Task: Create a scrum project ToxicWorks.
Action: Mouse moved to (214, 64)
Screenshot: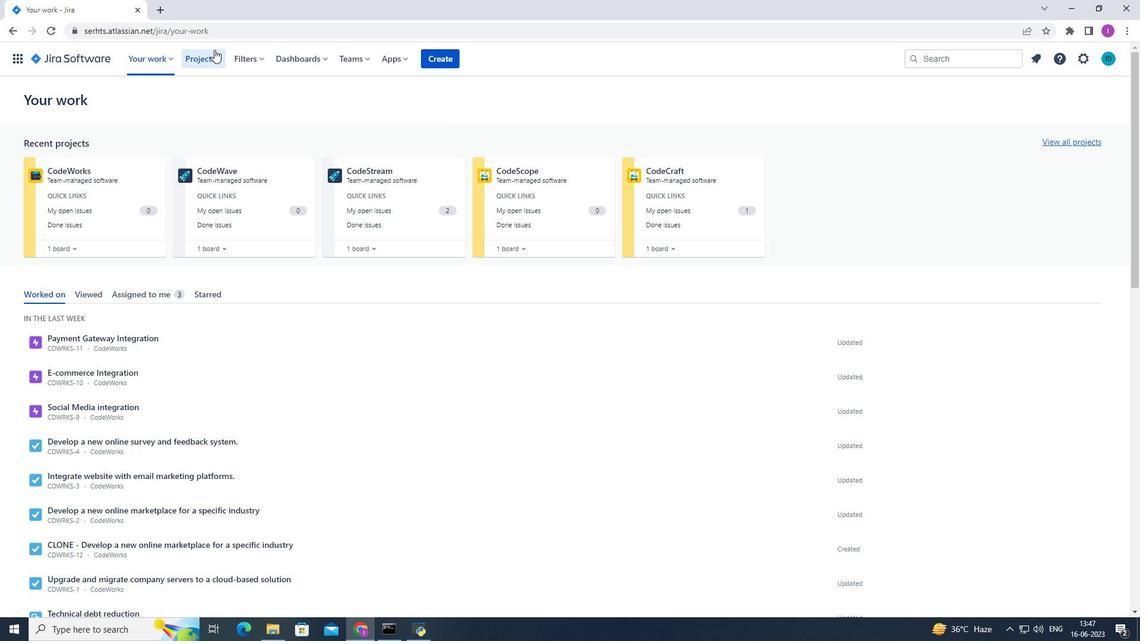 
Action: Mouse pressed left at (214, 64)
Screenshot: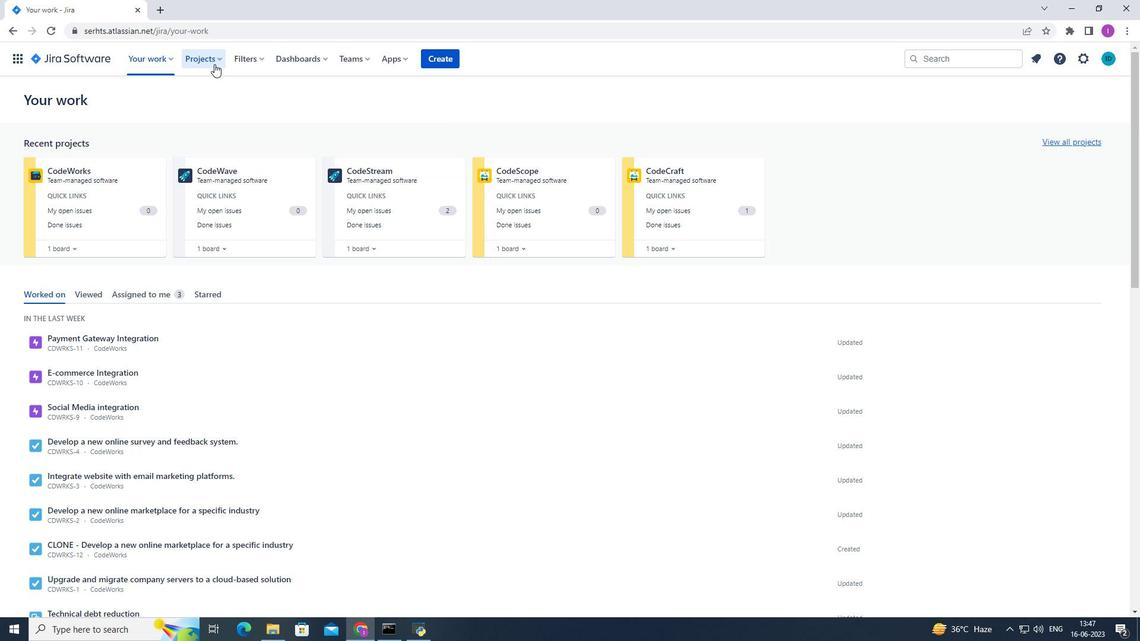 
Action: Mouse moved to (229, 298)
Screenshot: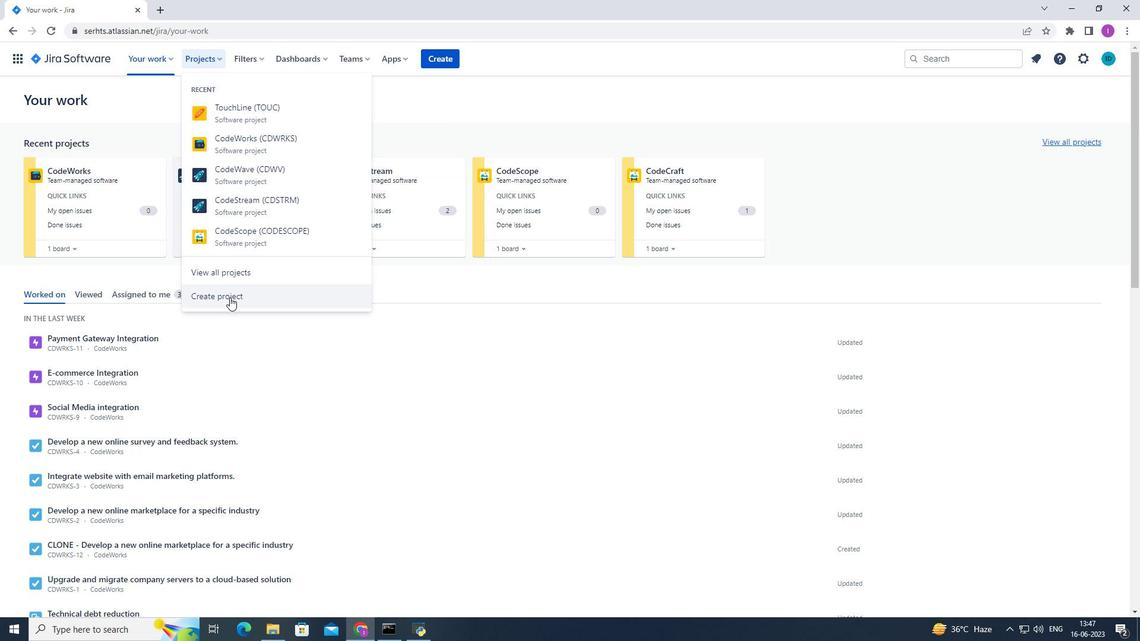 
Action: Mouse pressed left at (229, 298)
Screenshot: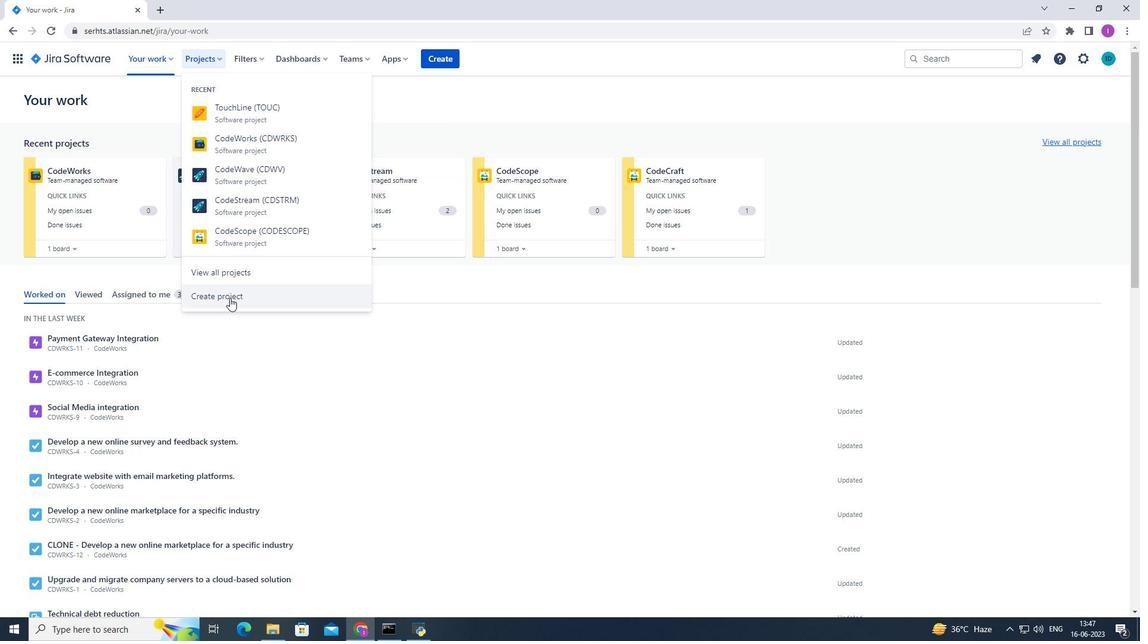 
Action: Mouse moved to (540, 301)
Screenshot: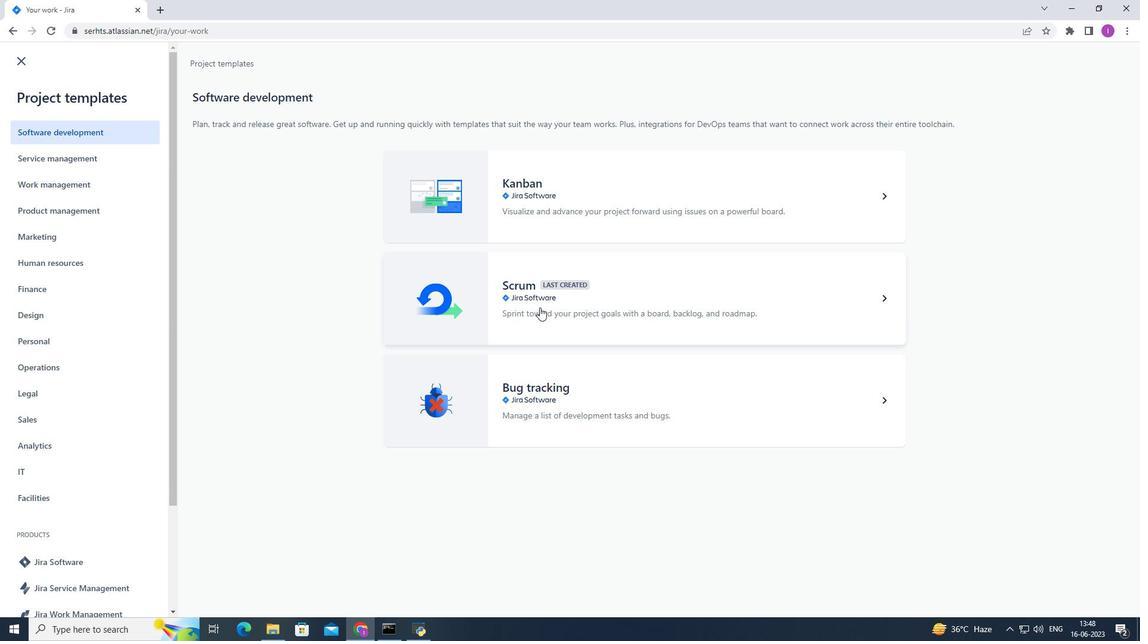 
Action: Mouse pressed left at (540, 301)
Screenshot: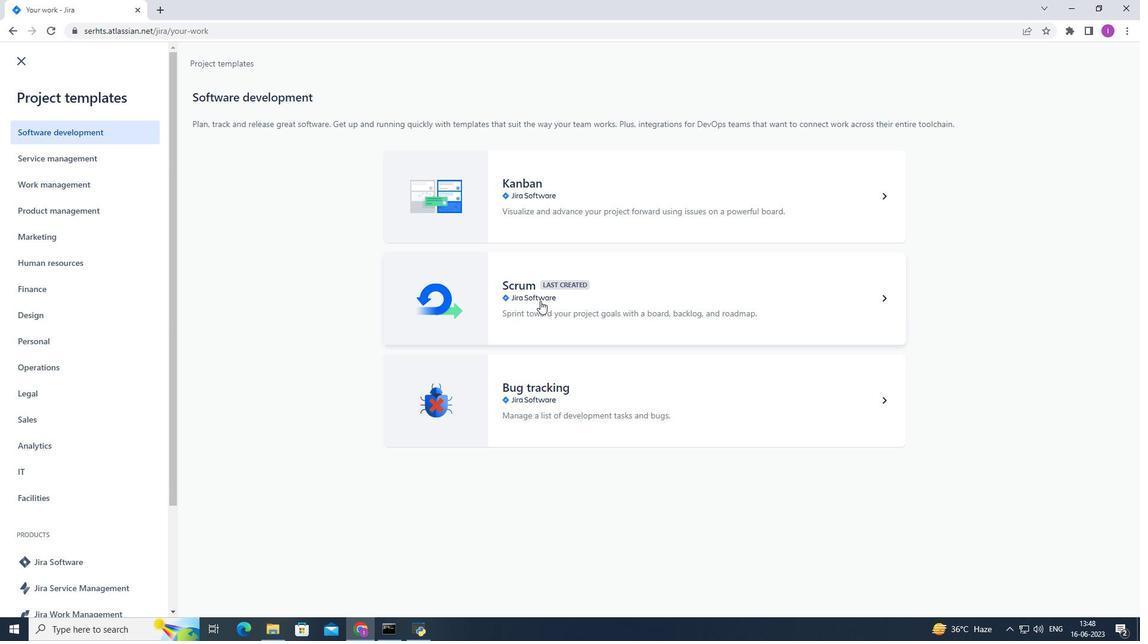 
Action: Mouse moved to (886, 588)
Screenshot: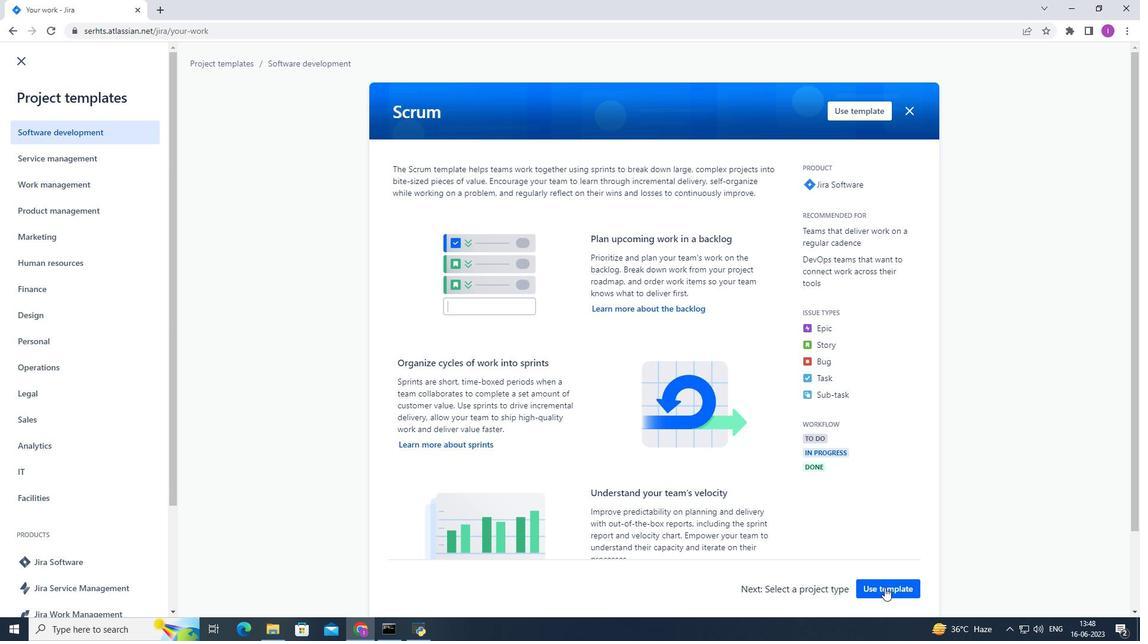 
Action: Mouse pressed left at (886, 588)
Screenshot: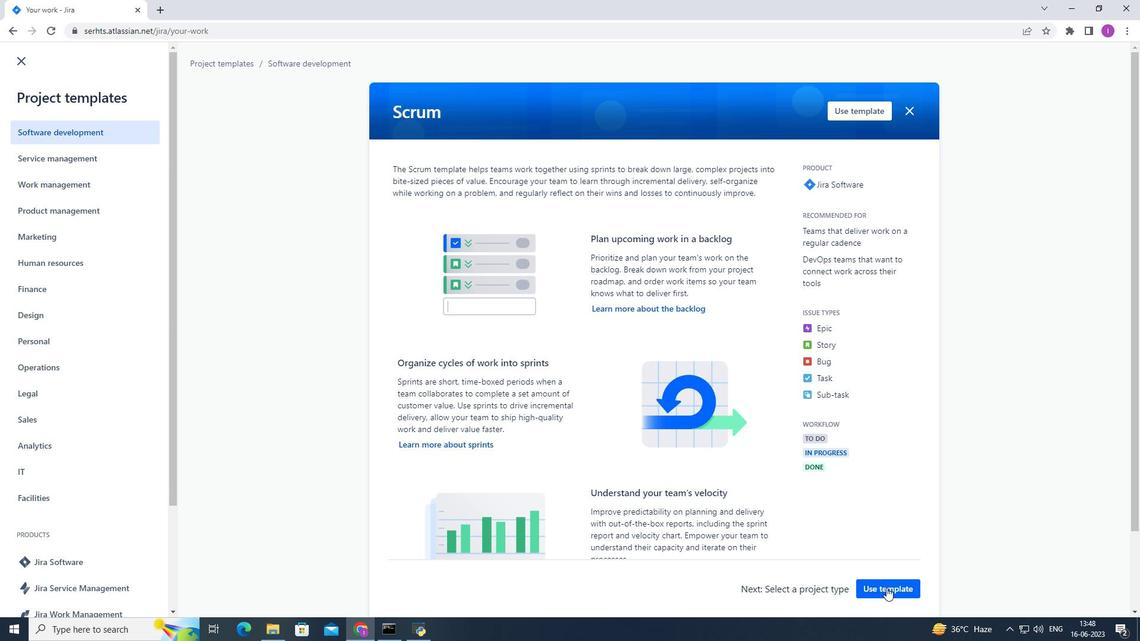 
Action: Mouse moved to (414, 585)
Screenshot: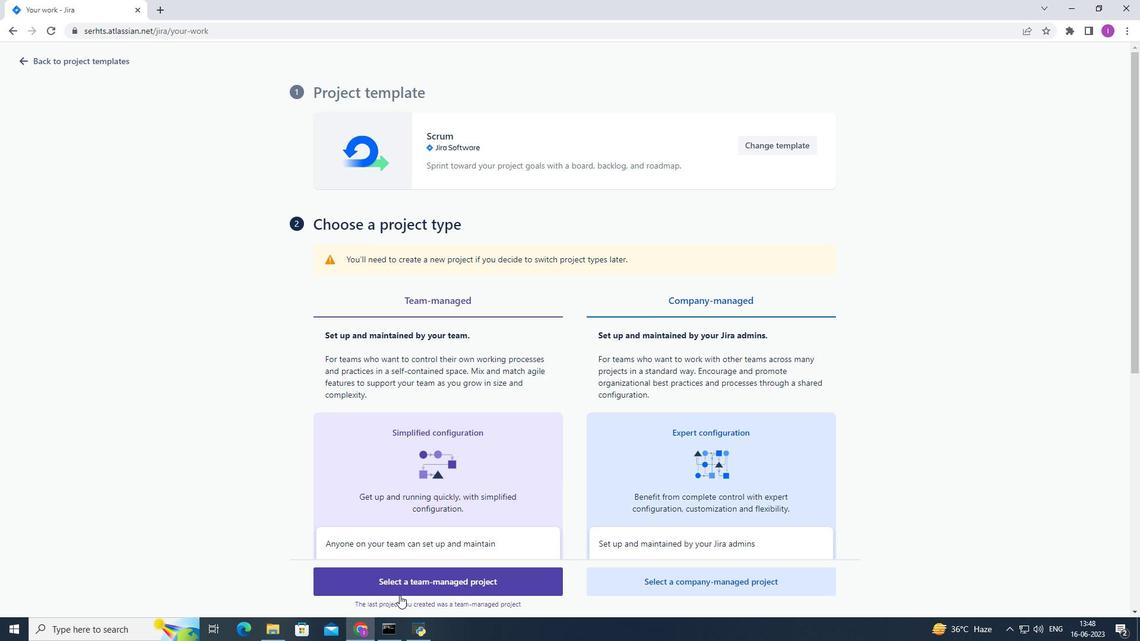 
Action: Mouse pressed left at (414, 585)
Screenshot: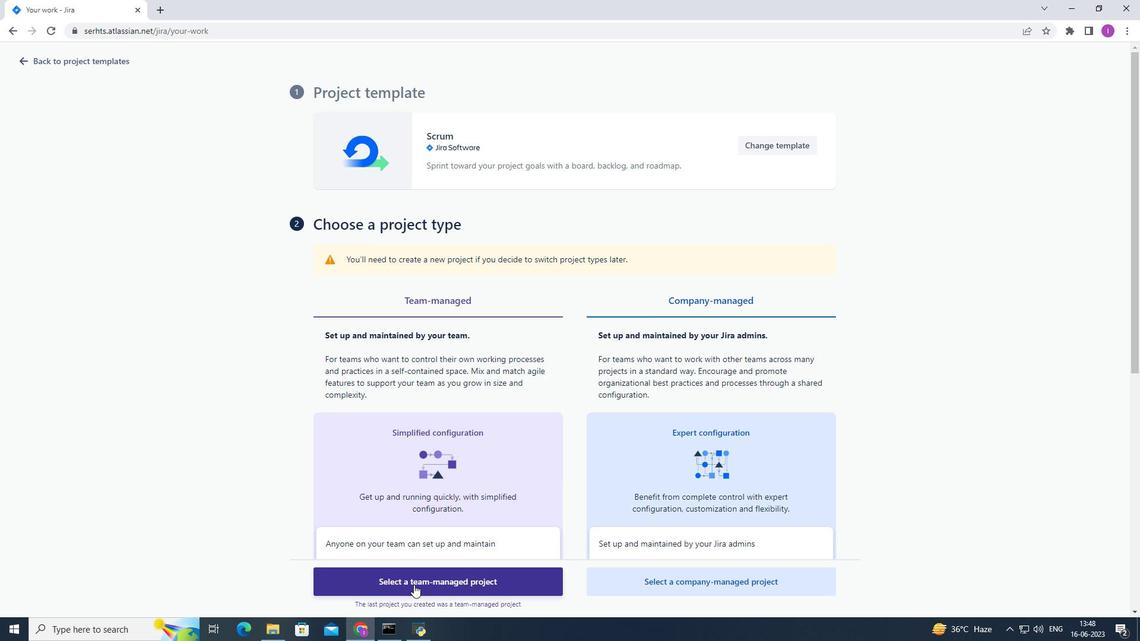 
Action: Mouse moved to (486, 437)
Screenshot: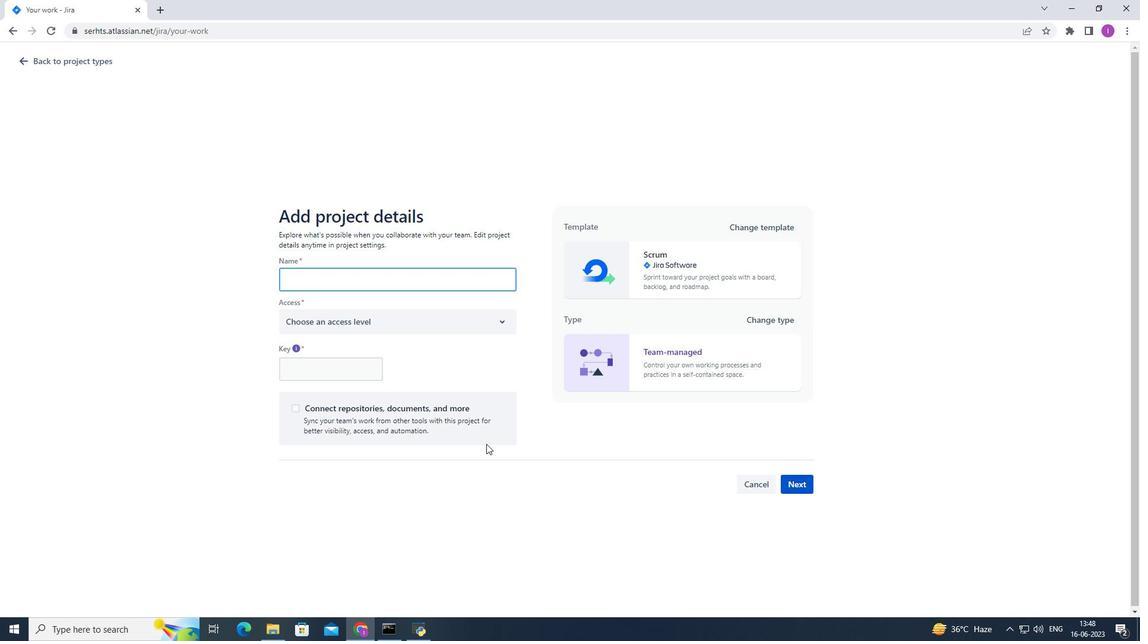 
Action: Key pressed <Key.shift><Key.shift><Key.shift>Toxic<Key.shift>Works
Screenshot: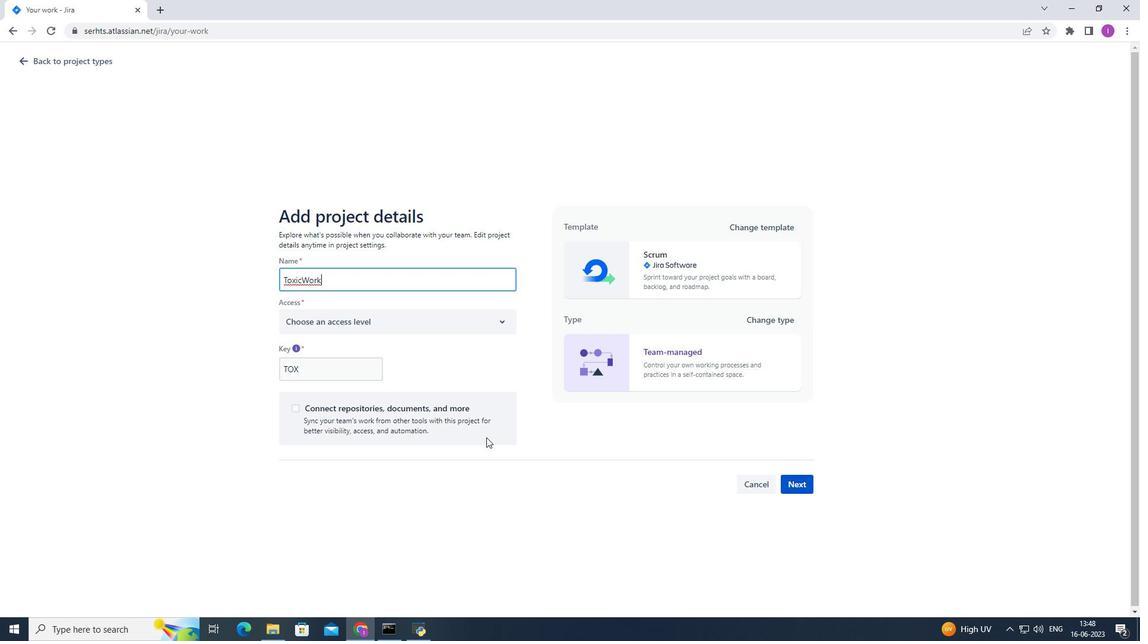 
Action: Mouse moved to (501, 316)
Screenshot: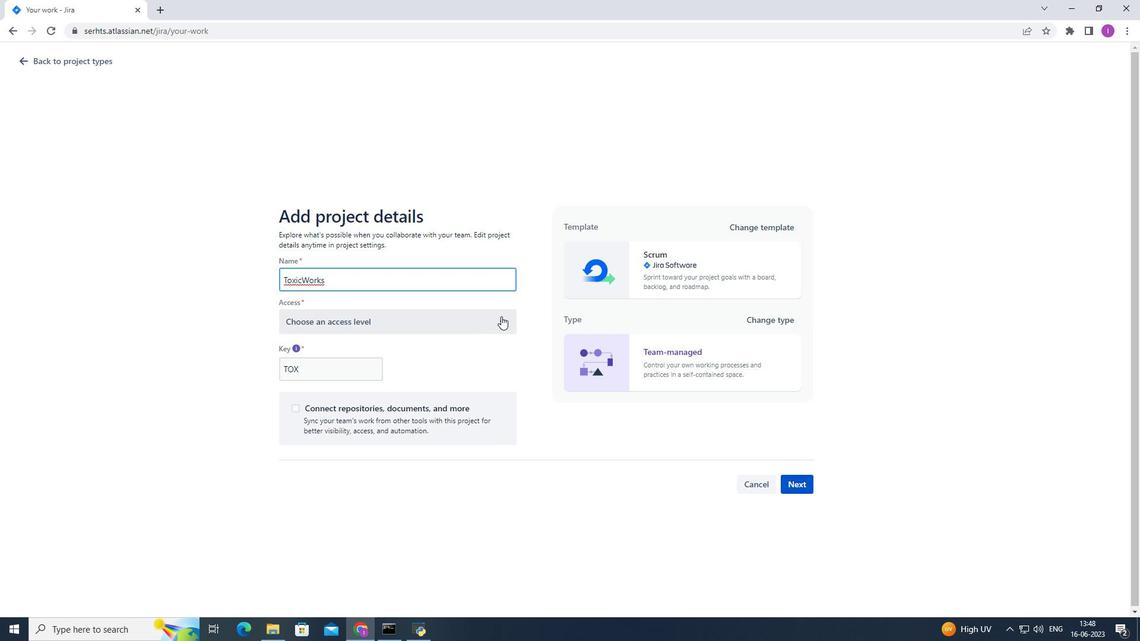 
Action: Mouse pressed left at (501, 316)
Screenshot: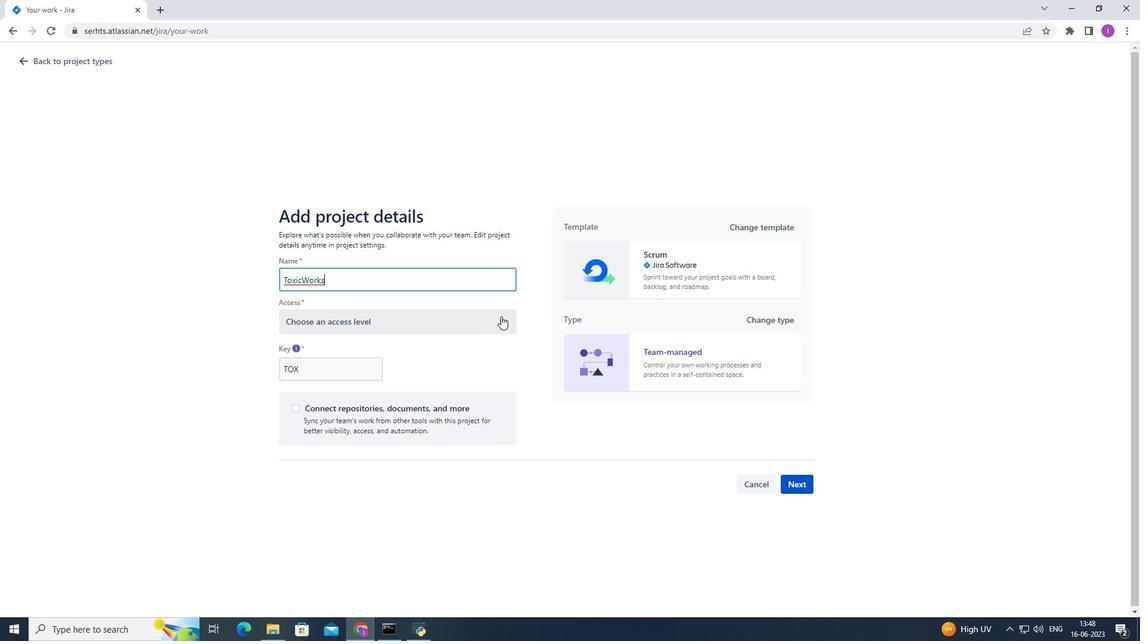 
Action: Mouse moved to (340, 365)
Screenshot: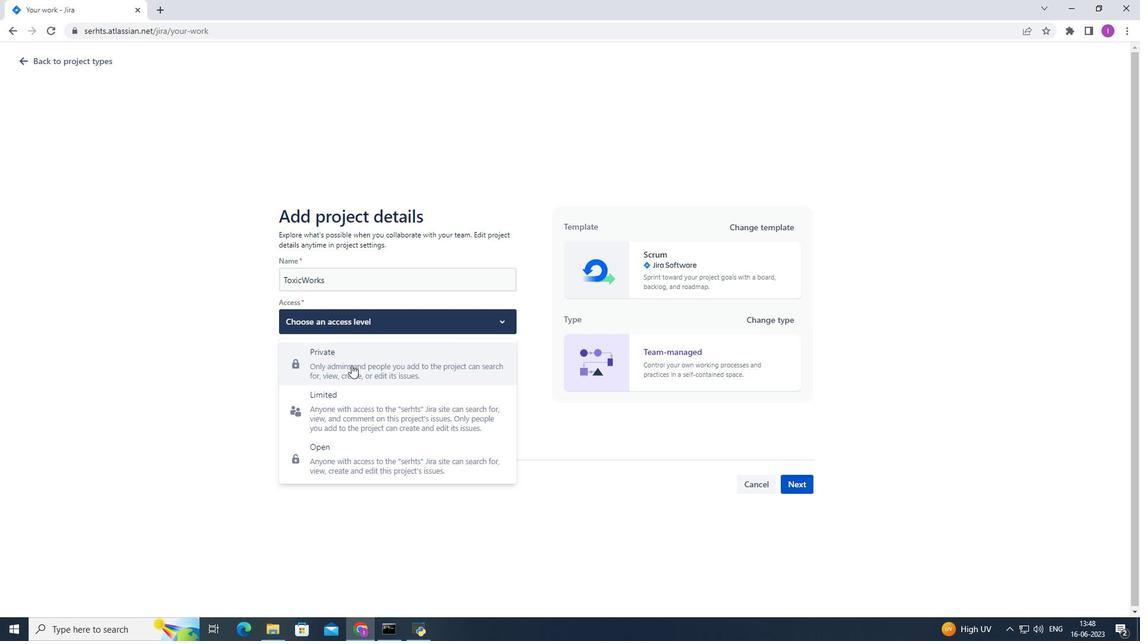 
Action: Mouse pressed left at (340, 365)
Screenshot: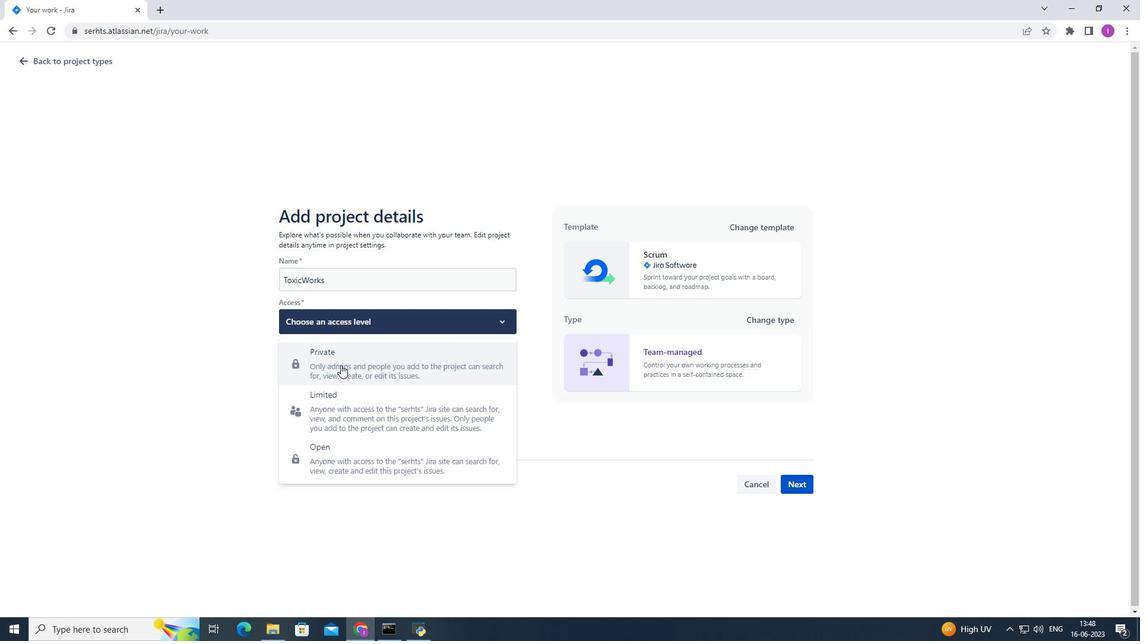 
Action: Mouse moved to (799, 488)
Screenshot: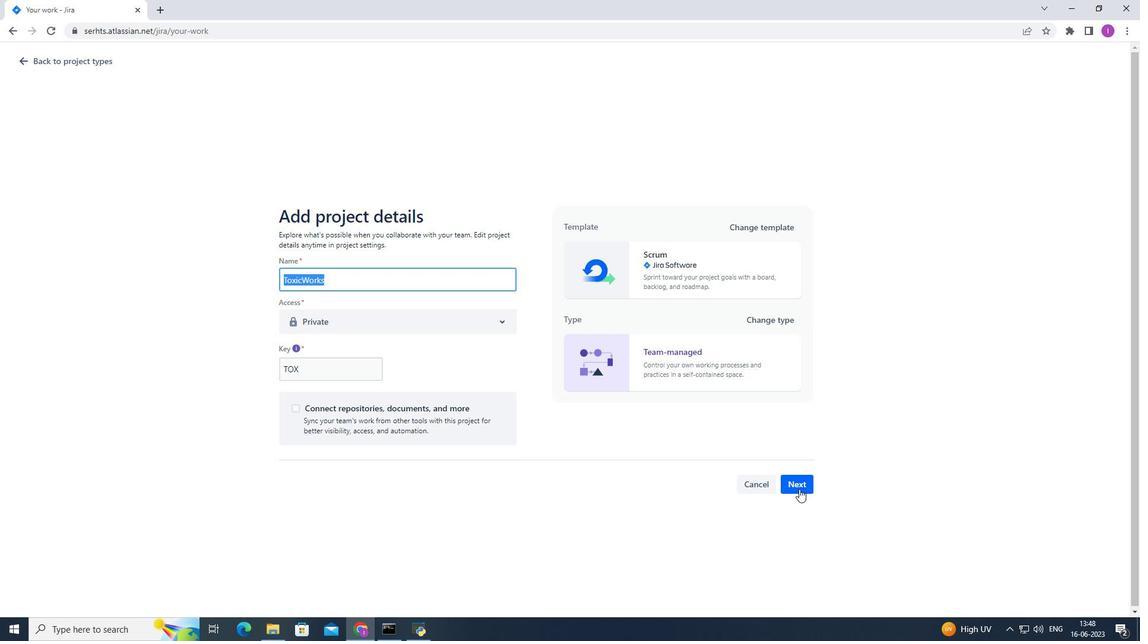 
Action: Mouse pressed left at (799, 488)
Screenshot: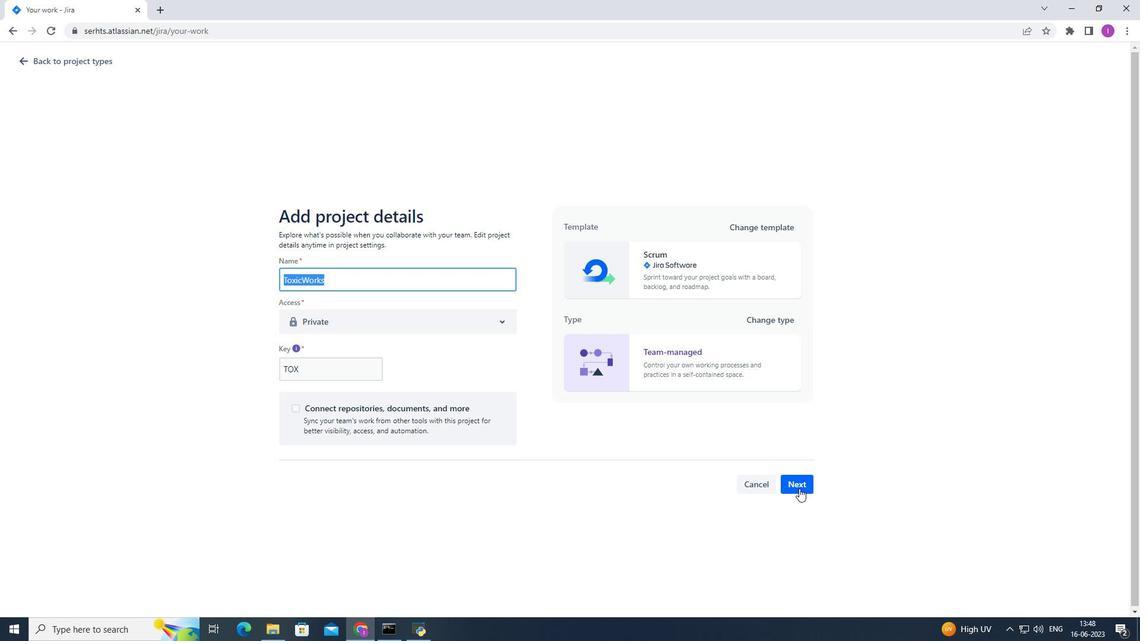 
Action: Mouse moved to (720, 407)
Screenshot: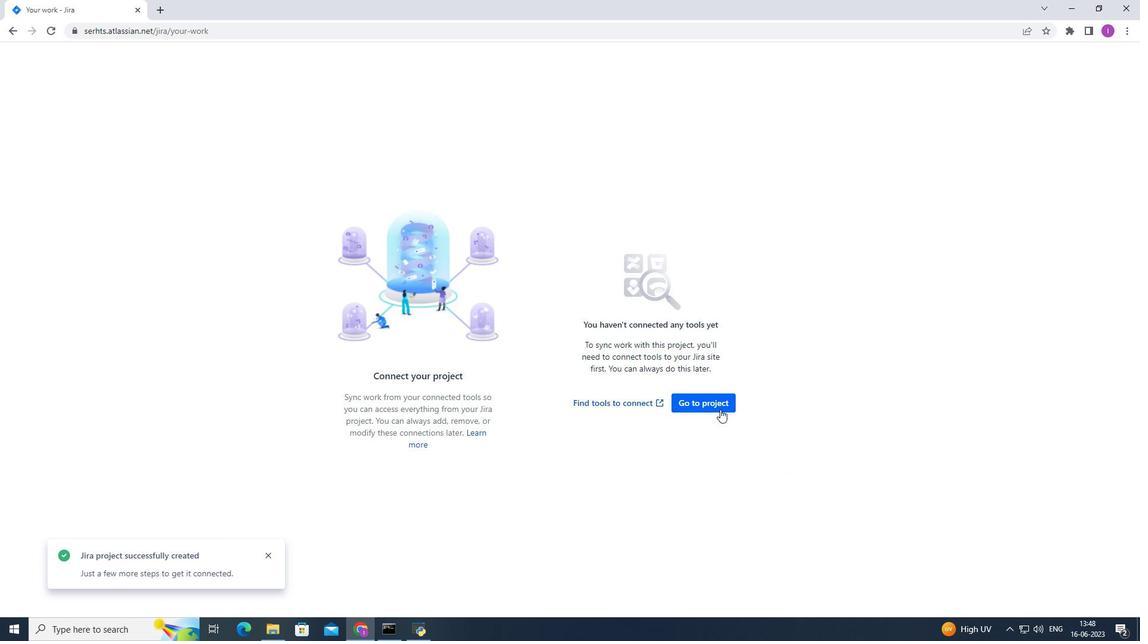 
Action: Mouse pressed left at (720, 407)
Screenshot: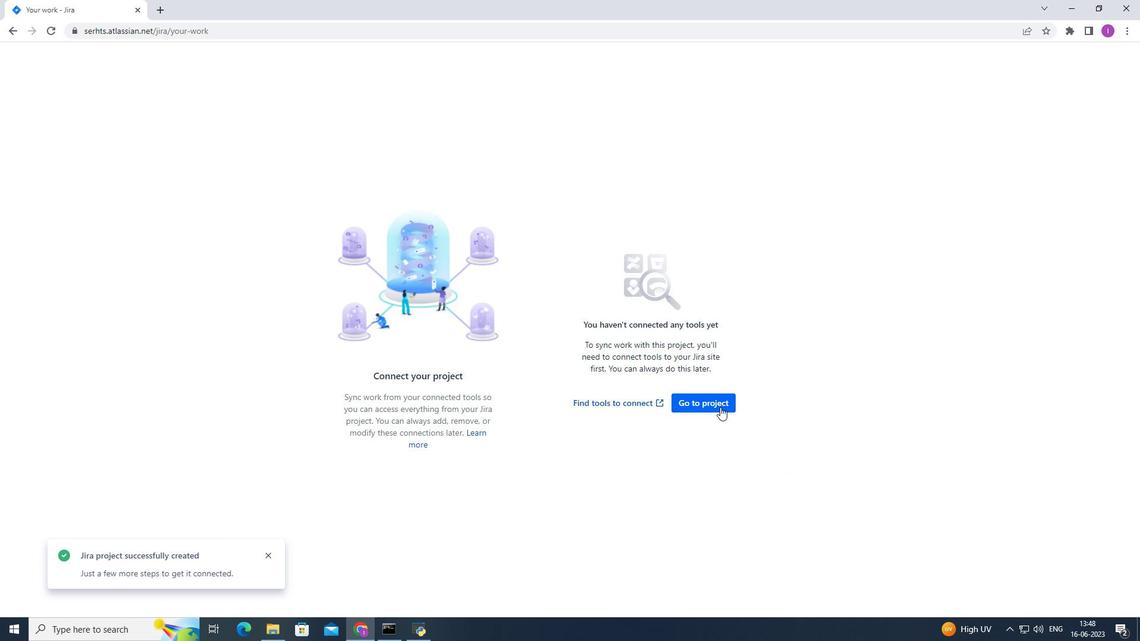 
Action: Mouse moved to (640, 462)
Screenshot: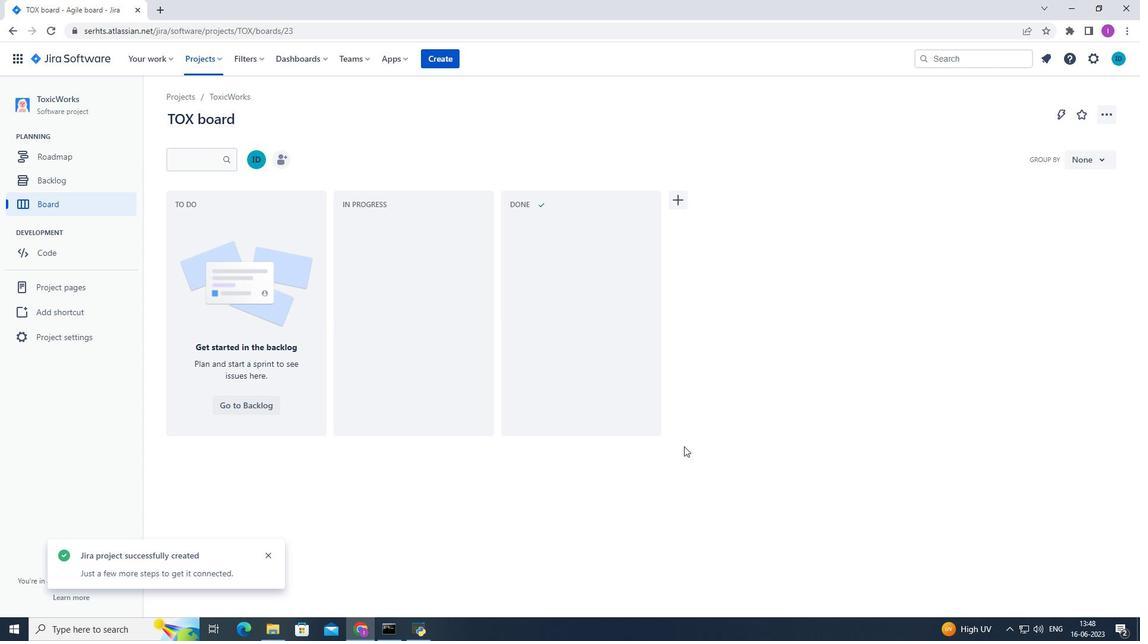 
